 Task: In the  document Brooklyn ,change text color to 'Dark Brown' Insert the mentioned shape above the text 'Smiley'. Change color of the shape to  YellowChange shape height to  2.4
Action: Mouse moved to (293, 157)
Screenshot: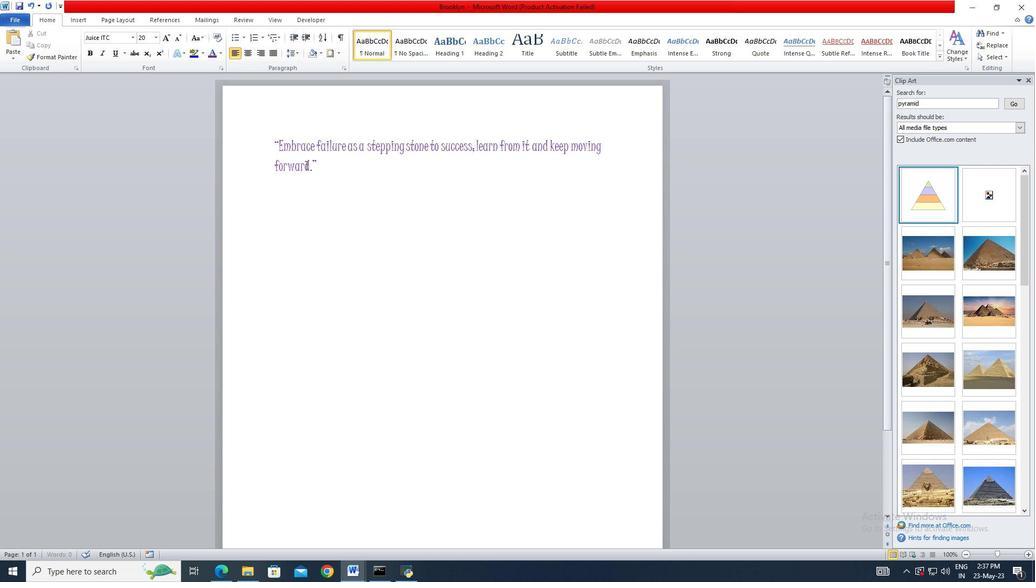 
Action: Key pressed <Key.shift>
Screenshot: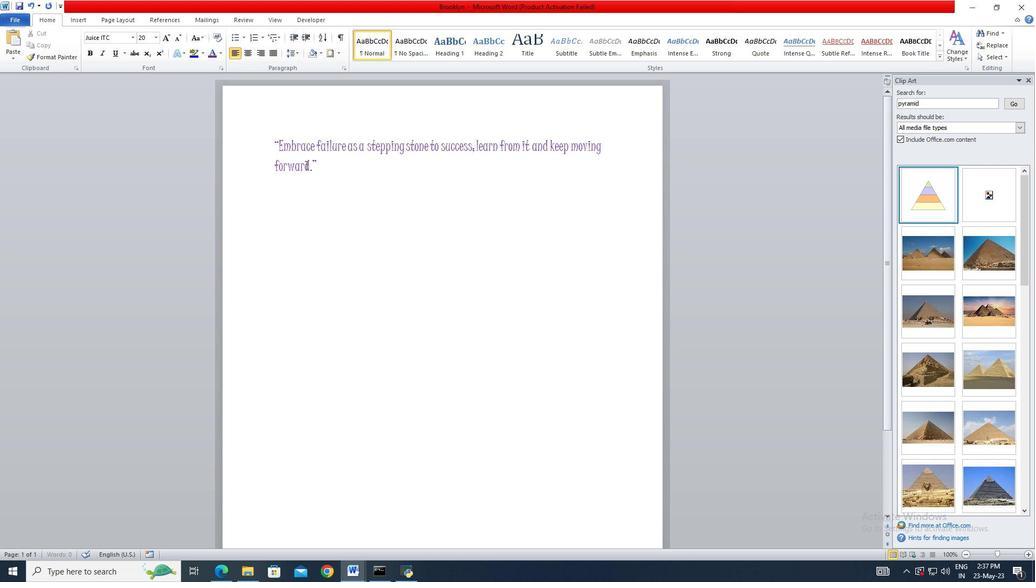 
Action: Mouse moved to (317, 163)
Screenshot: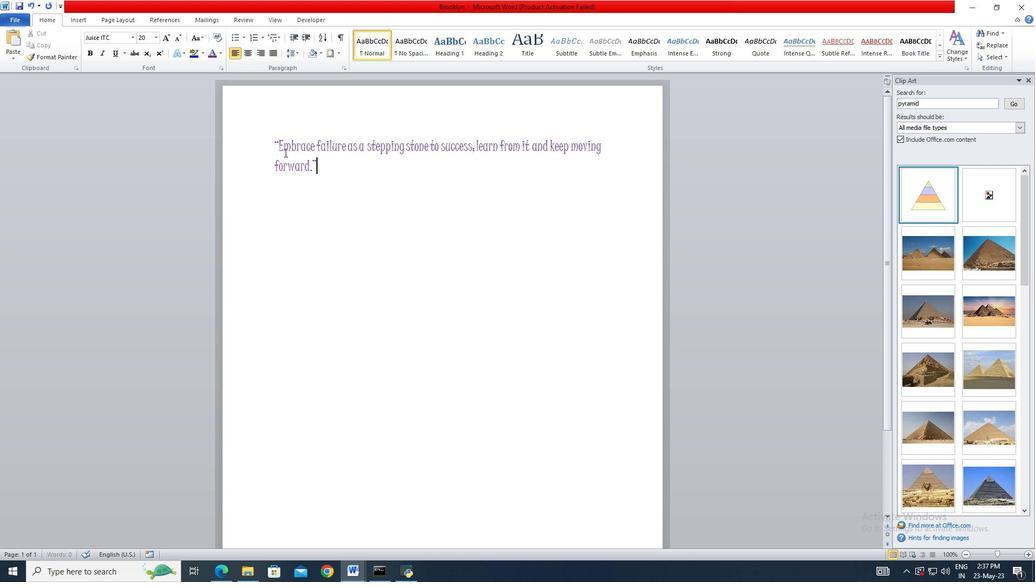 
Action: Mouse pressed left at (317, 163)
Screenshot: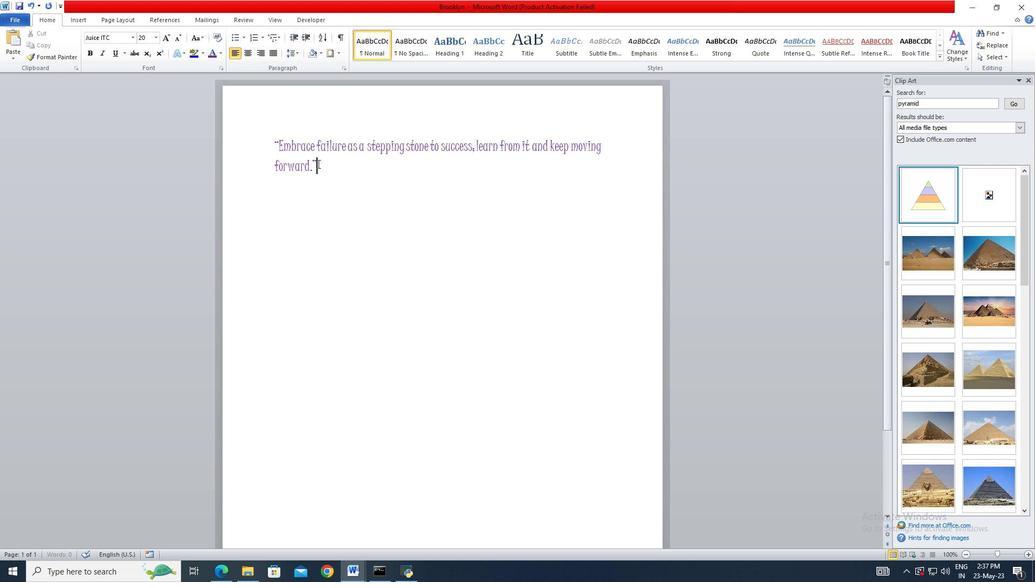 
Action: Mouse moved to (289, 156)
Screenshot: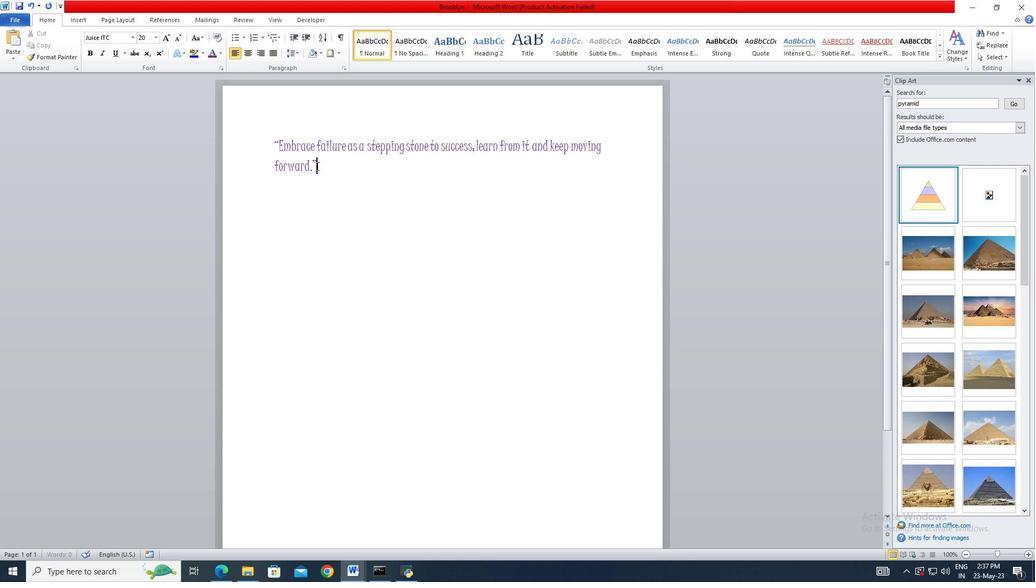 
Action: Key pressed <Key.shift>
Screenshot: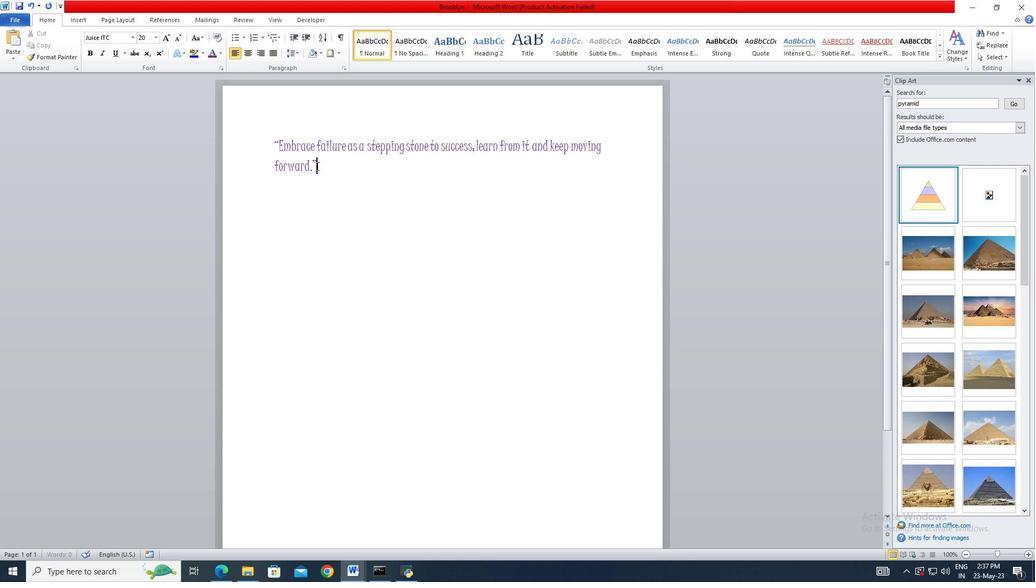 
Action: Mouse moved to (273, 145)
Screenshot: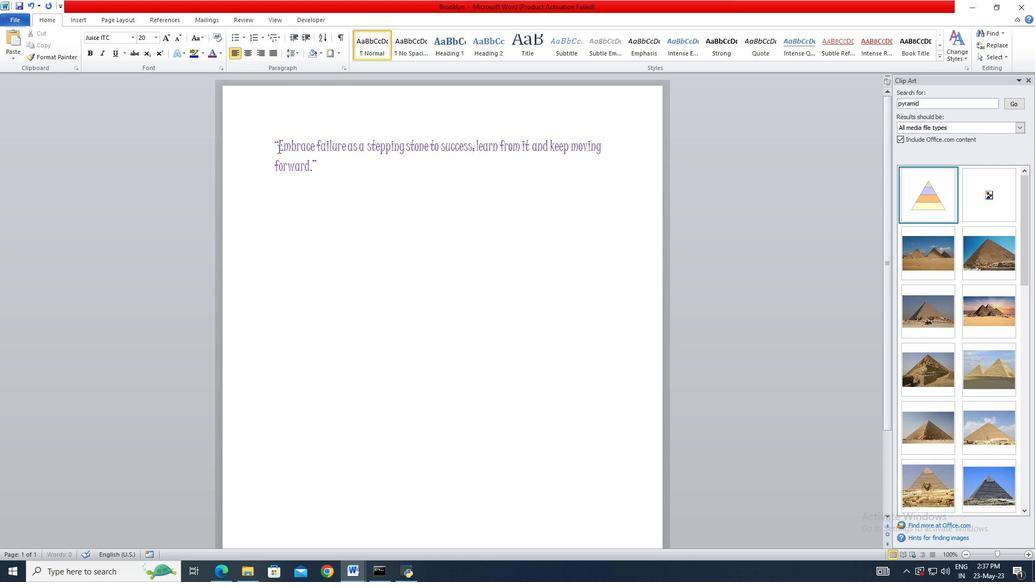 
Action: Mouse pressed left at (273, 145)
Screenshot: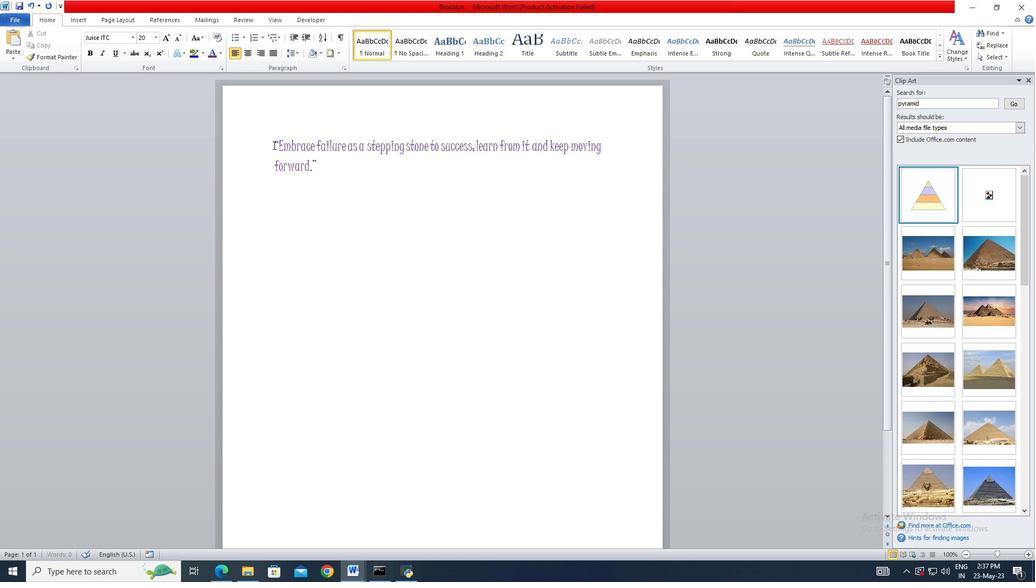 
Action: Key pressed <Key.shift><Key.shift><Key.shift><Key.shift><Key.shift>
Screenshot: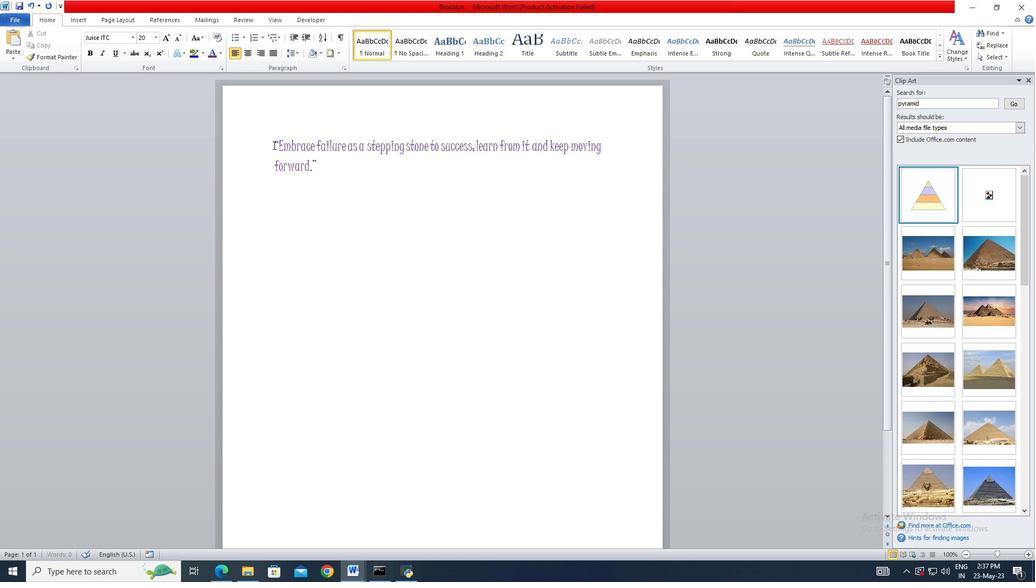 
Action: Mouse moved to (221, 55)
Screenshot: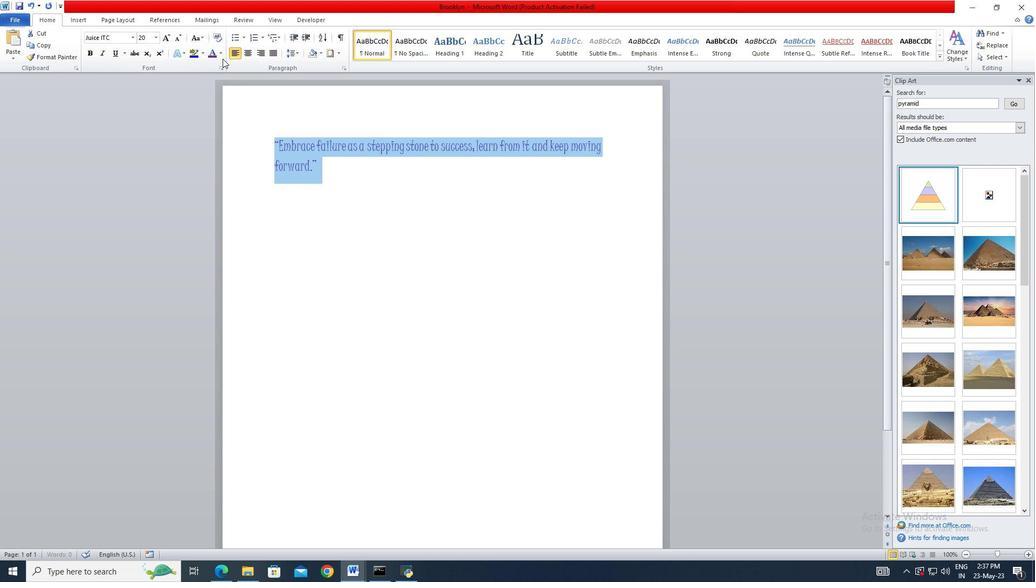 
Action: Mouse pressed left at (221, 55)
Screenshot: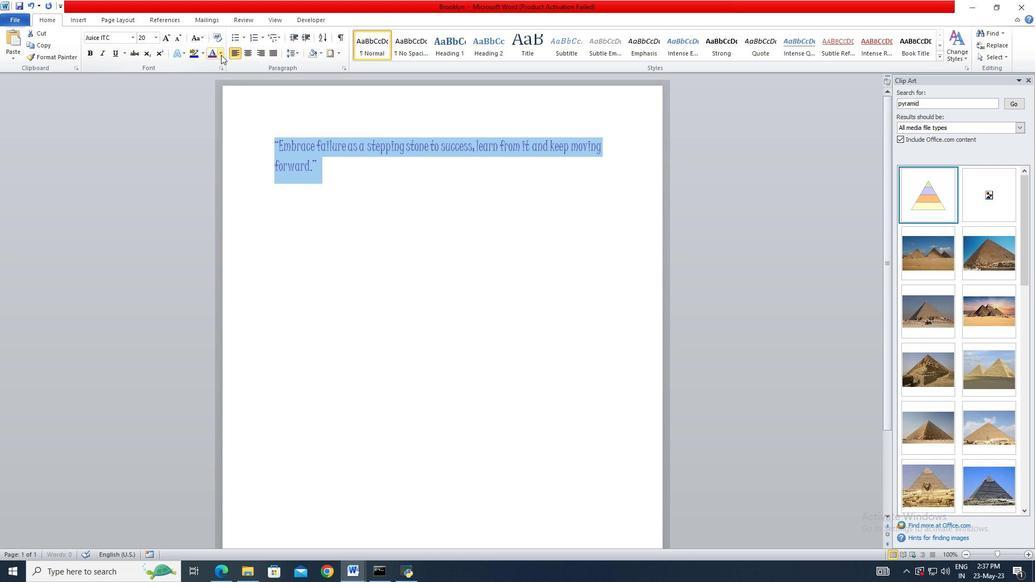 
Action: Mouse moved to (262, 175)
Screenshot: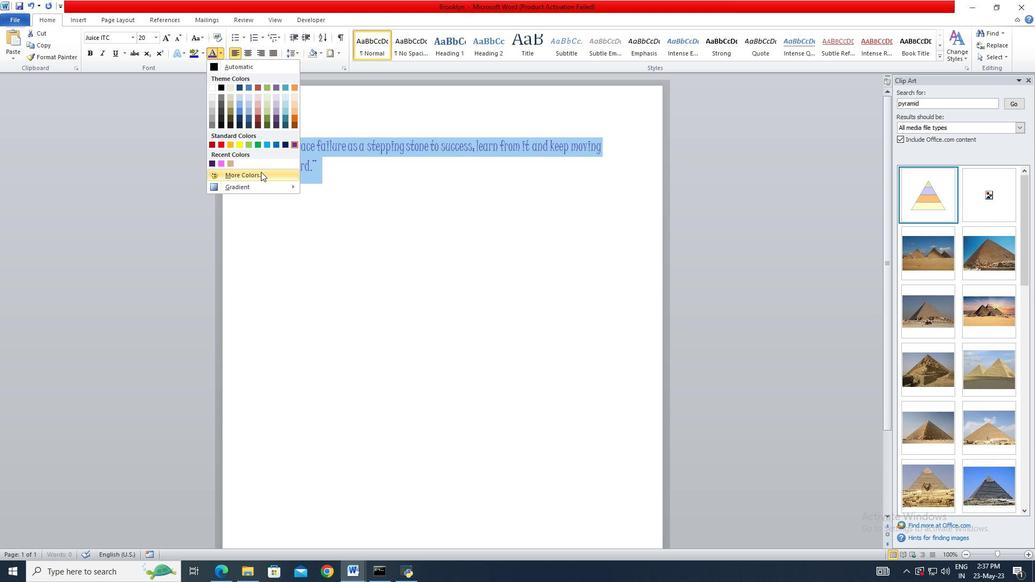 
Action: Mouse pressed left at (262, 175)
Screenshot: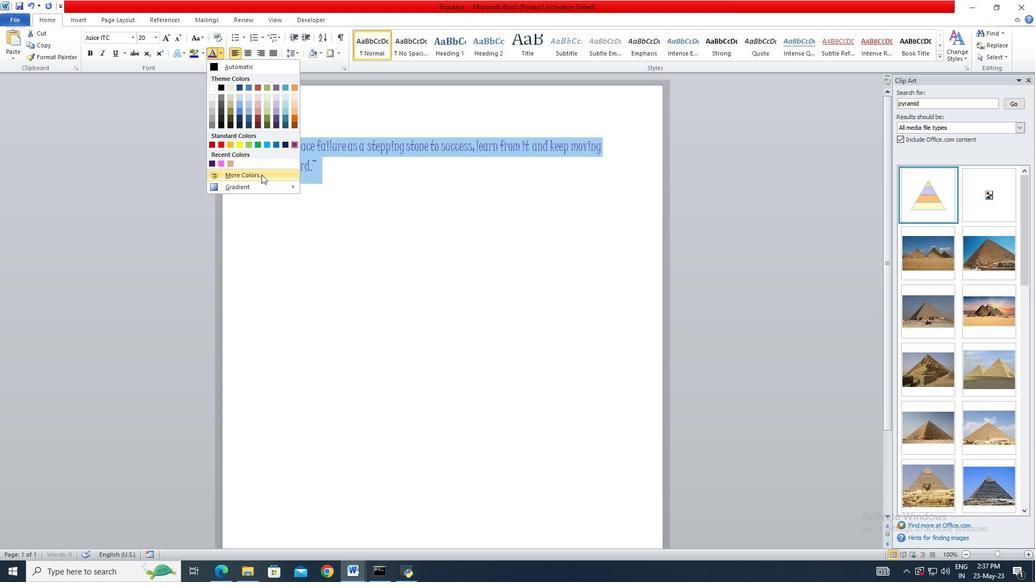 
Action: Mouse moved to (444, 205)
Screenshot: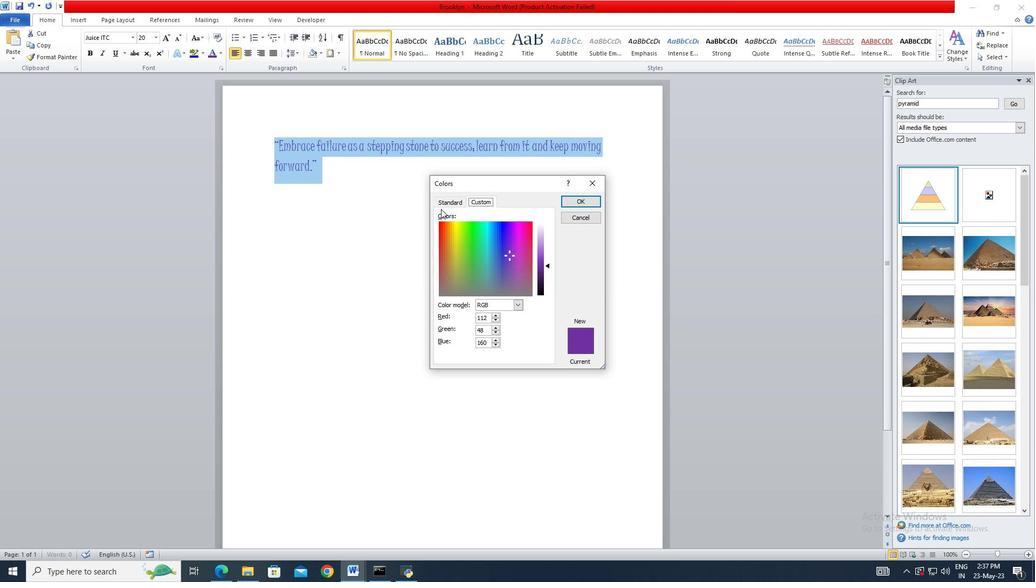 
Action: Mouse pressed left at (444, 205)
Screenshot: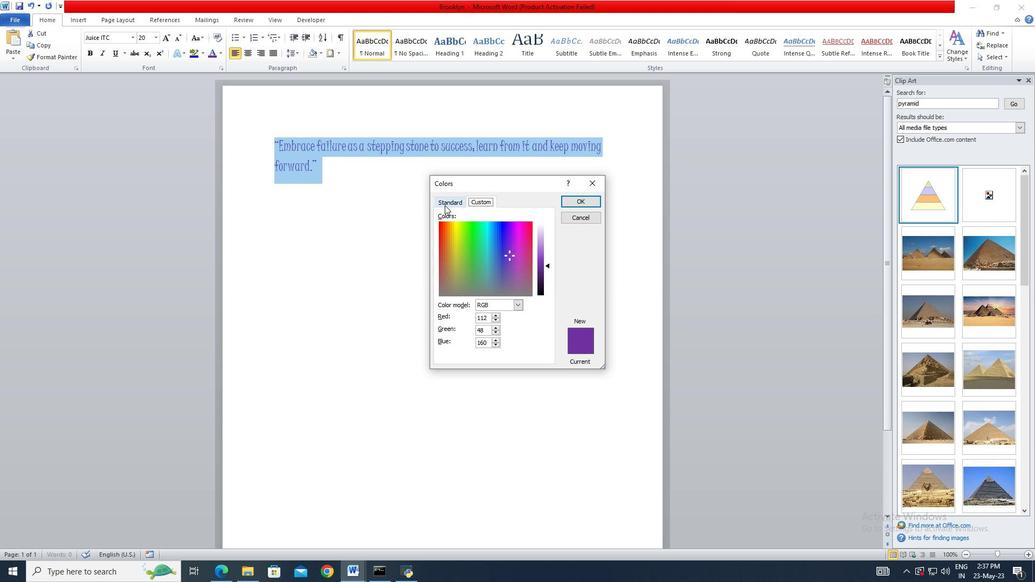 
Action: Mouse moved to (465, 305)
Screenshot: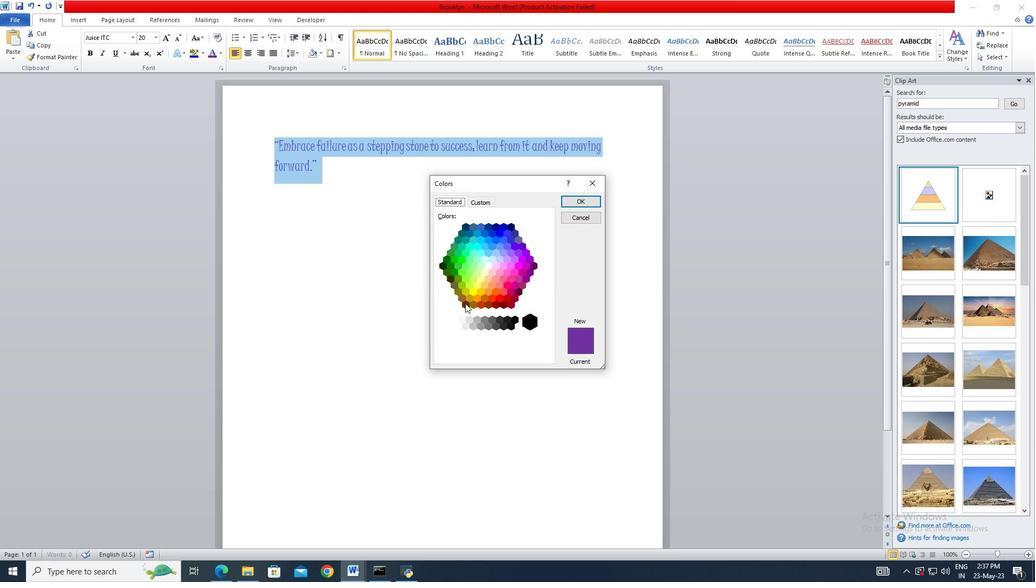 
Action: Mouse pressed left at (465, 305)
Screenshot: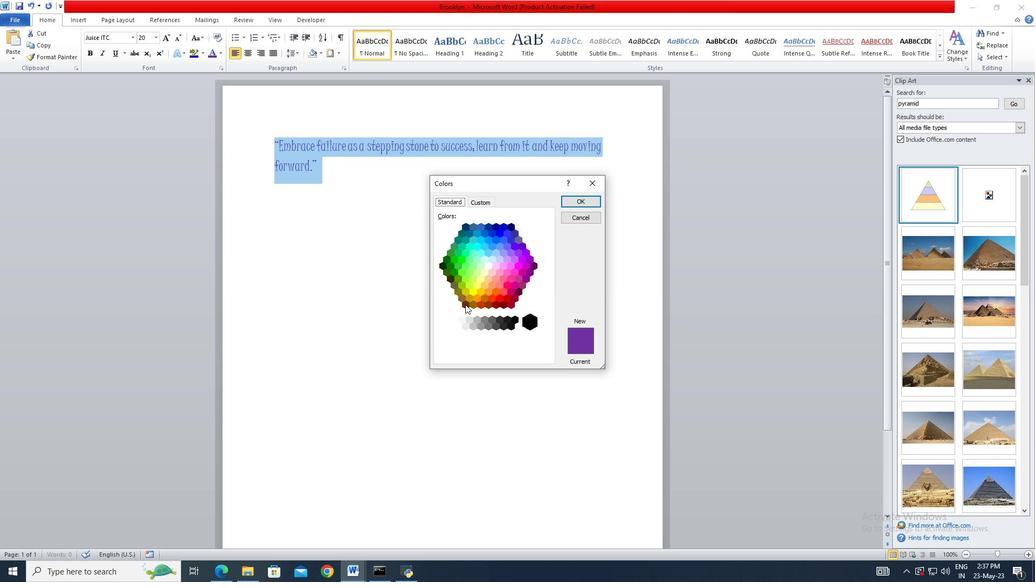 
Action: Mouse moved to (574, 203)
Screenshot: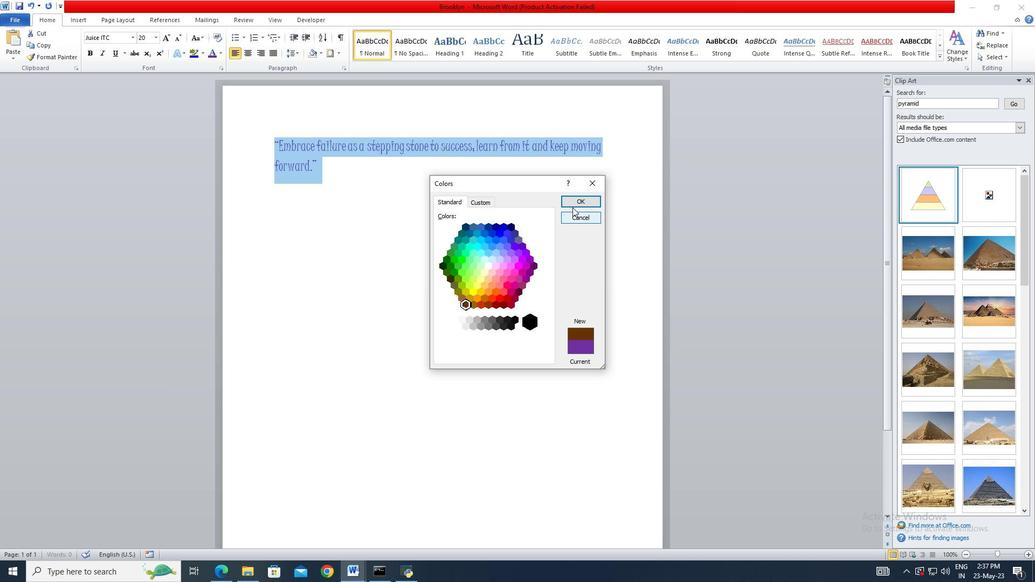 
Action: Mouse pressed left at (574, 203)
Screenshot: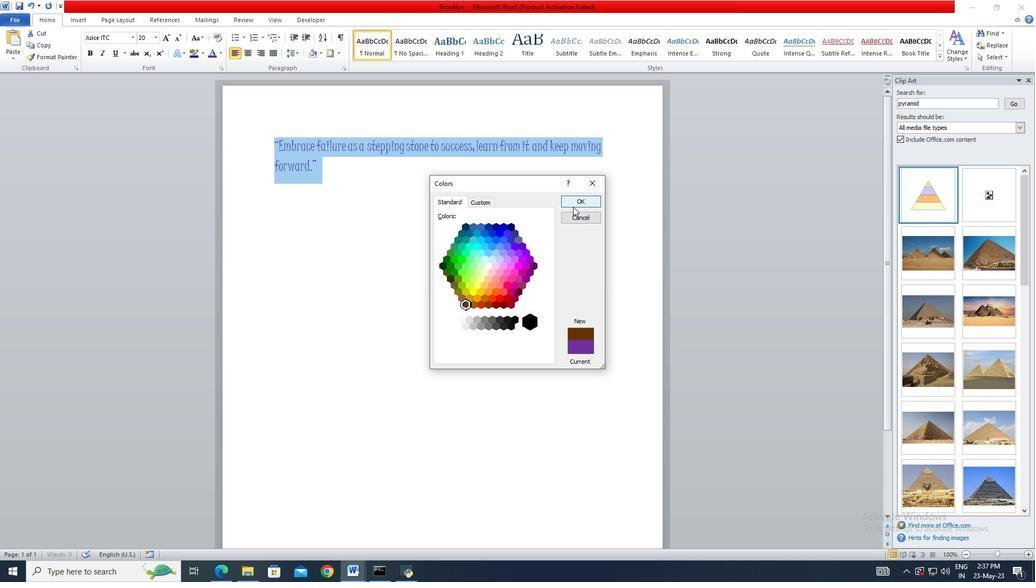 
Action: Mouse moved to (445, 185)
Screenshot: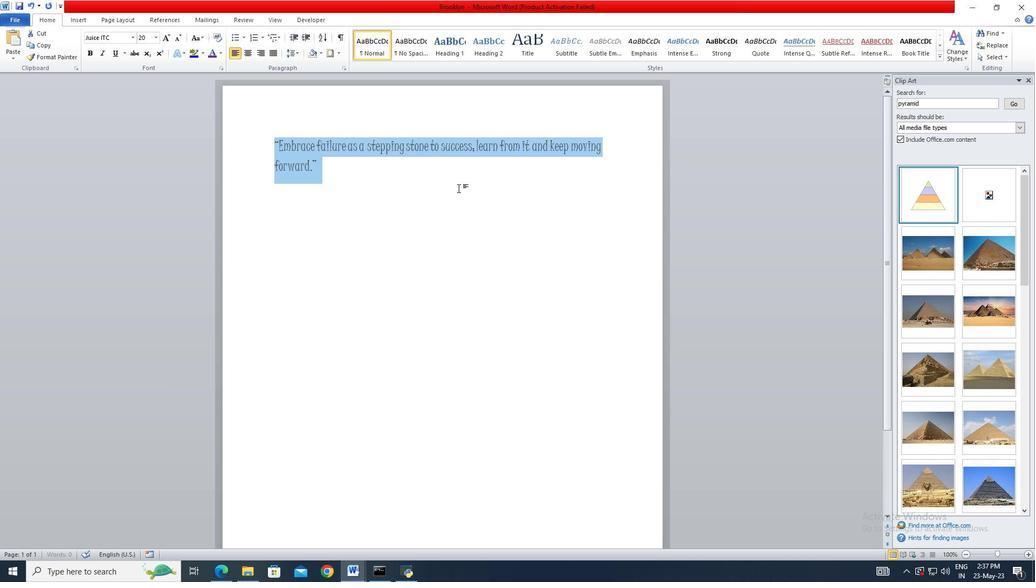 
Action: Mouse pressed left at (445, 185)
Screenshot: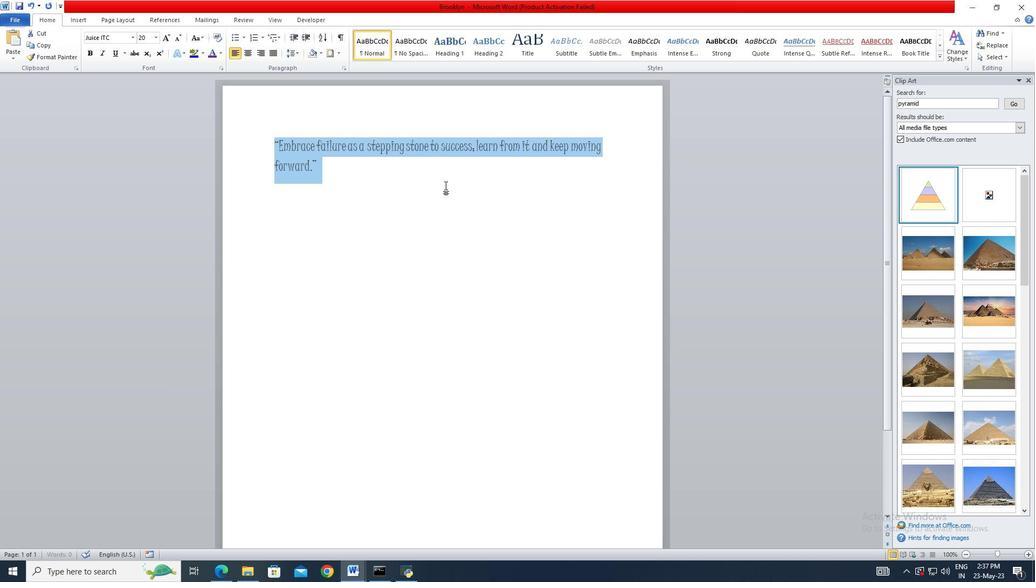 
Action: Mouse moved to (84, 23)
Screenshot: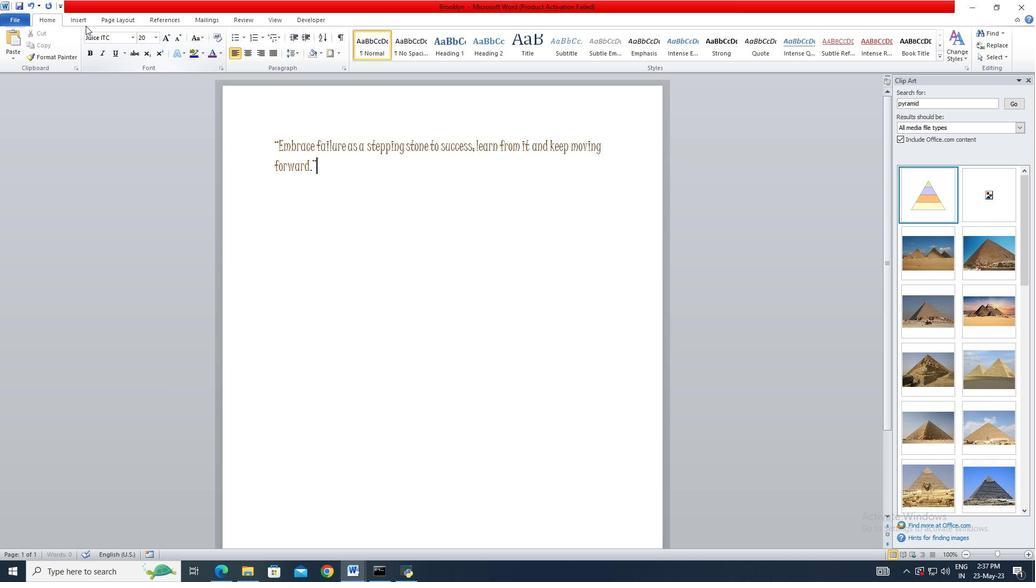 
Action: Mouse pressed left at (84, 23)
Screenshot: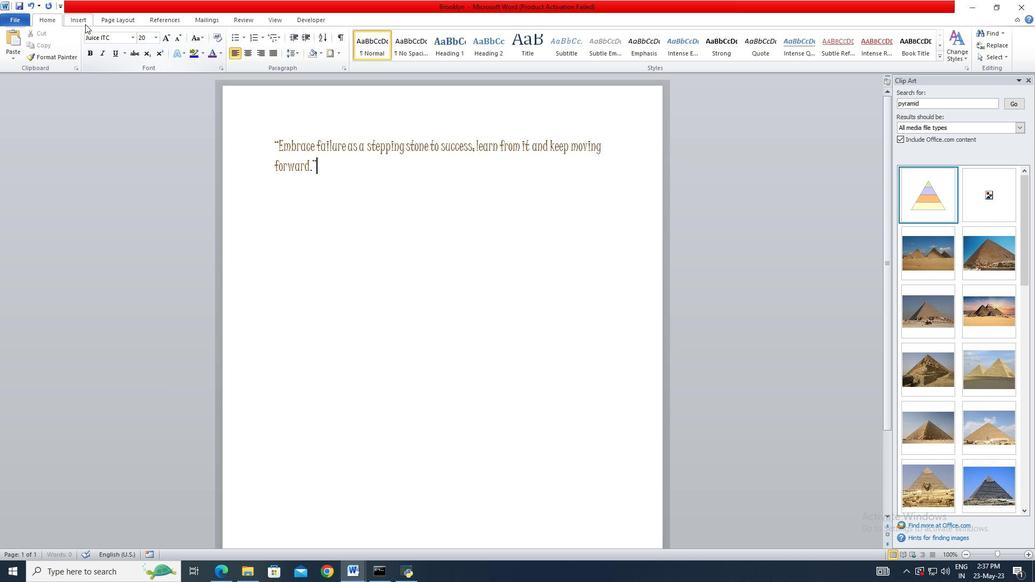 
Action: Mouse moved to (153, 54)
Screenshot: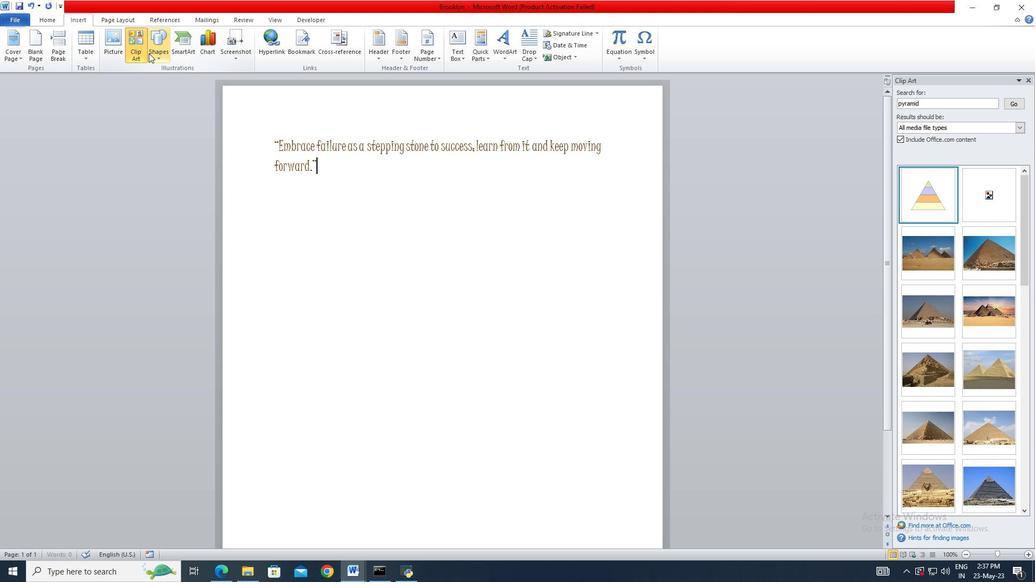 
Action: Mouse pressed left at (153, 54)
Screenshot: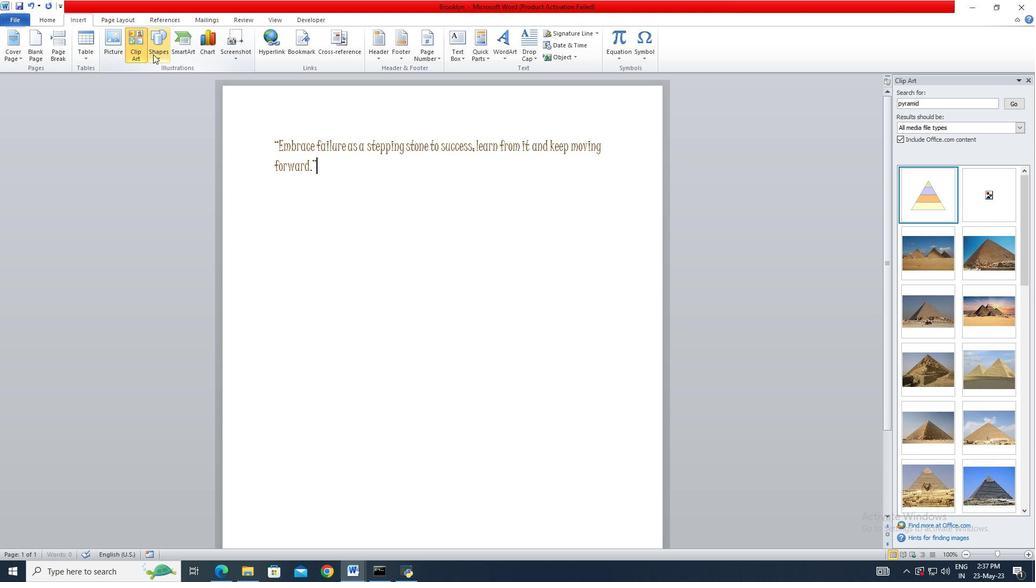 
Action: Mouse moved to (208, 174)
Screenshot: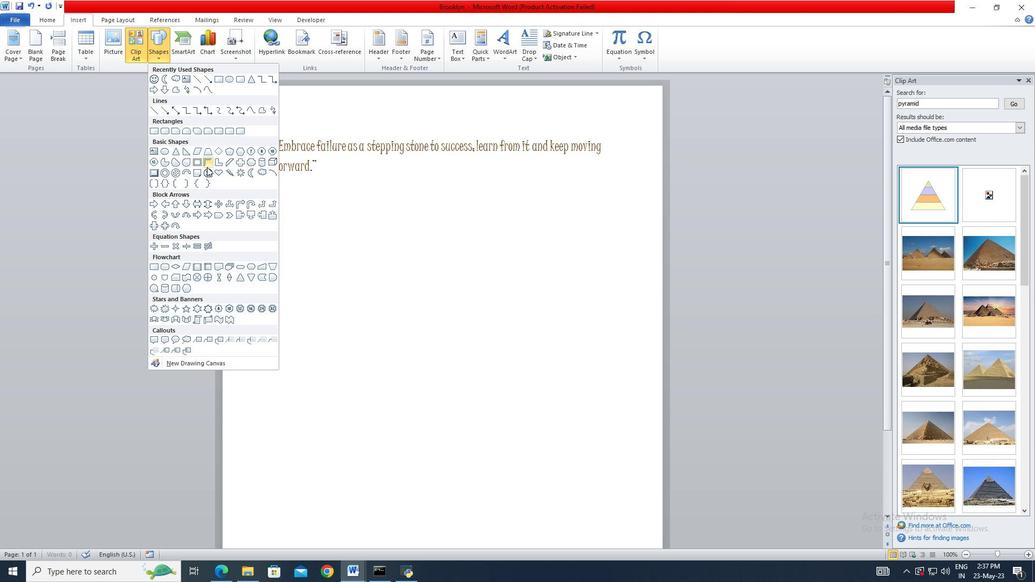 
Action: Mouse pressed left at (208, 174)
Screenshot: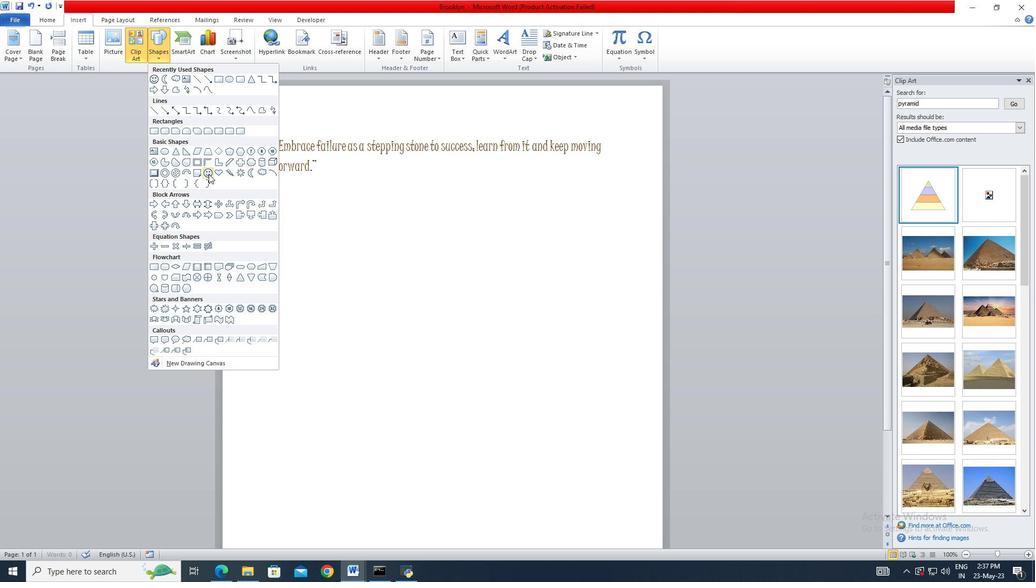 
Action: Mouse moved to (346, 99)
Screenshot: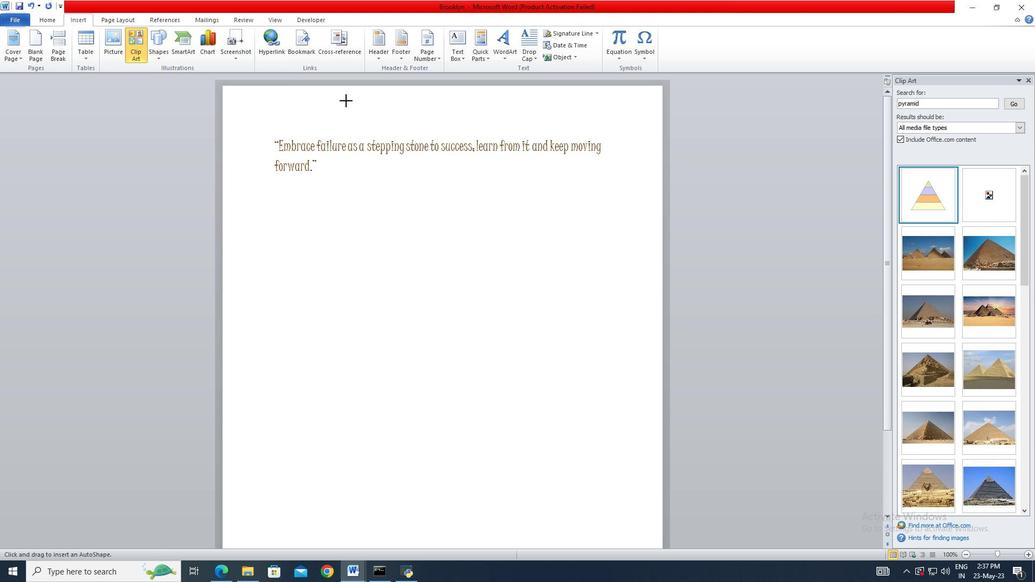 
Action: Mouse pressed left at (346, 99)
Screenshot: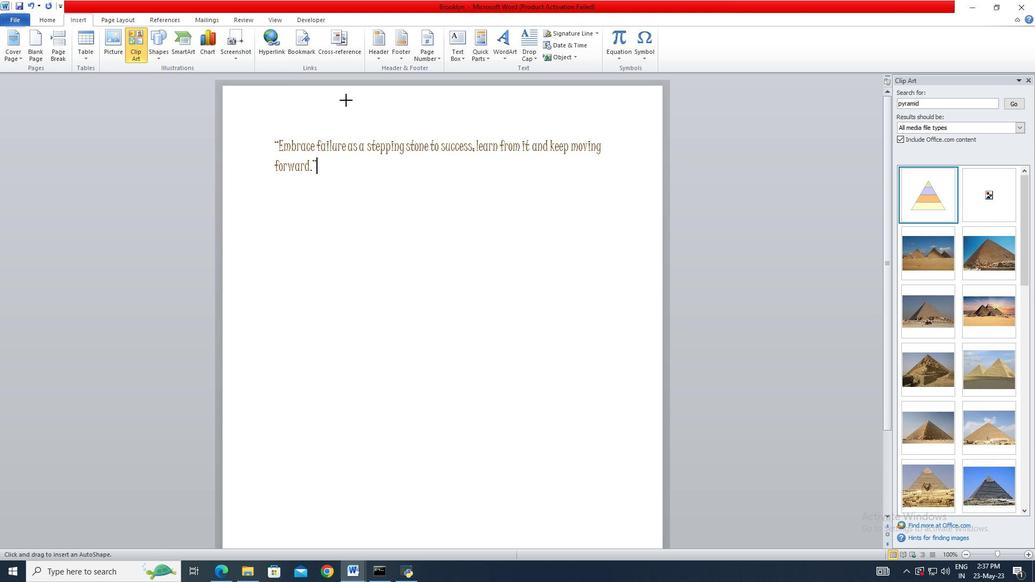 
Action: Mouse moved to (403, 34)
Screenshot: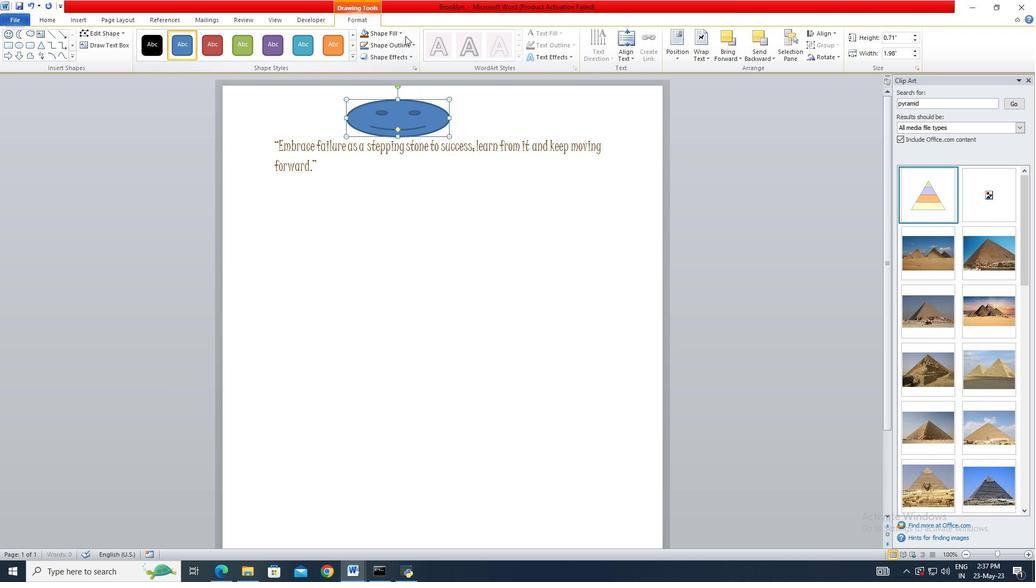 
Action: Mouse pressed left at (403, 34)
Screenshot: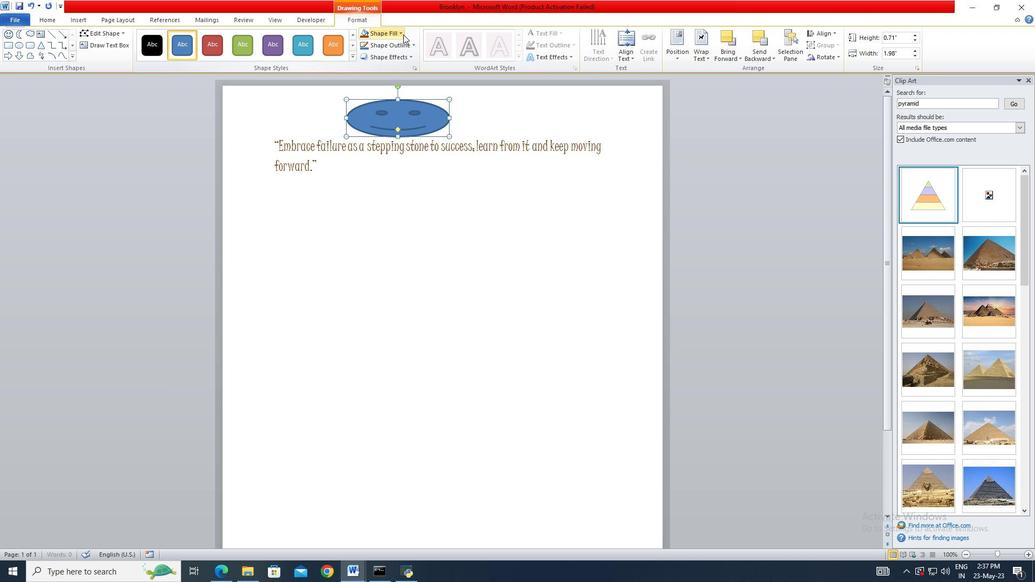 
Action: Mouse moved to (390, 110)
Screenshot: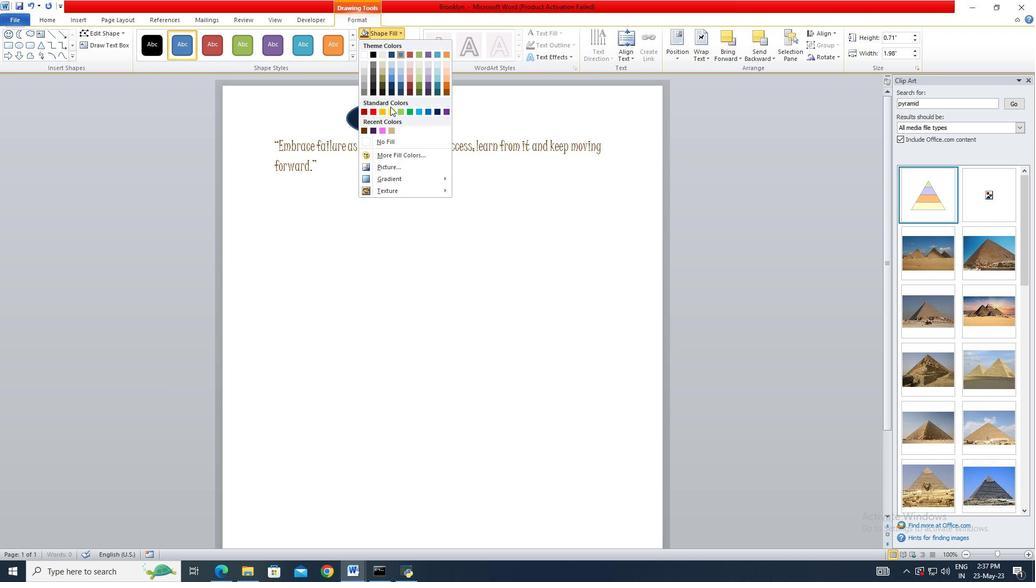 
Action: Mouse pressed left at (390, 110)
Screenshot: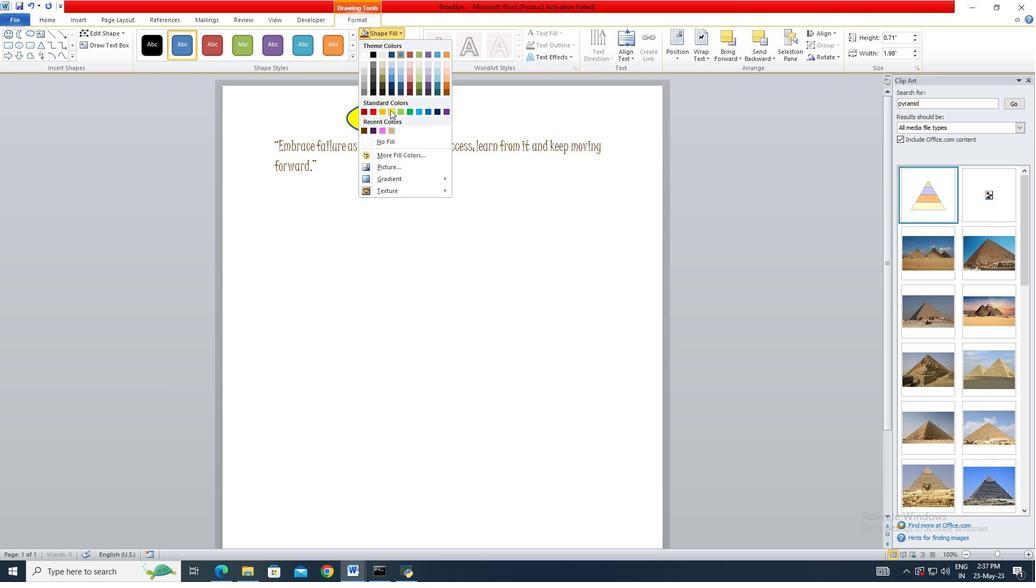 
Action: Mouse moved to (897, 35)
Screenshot: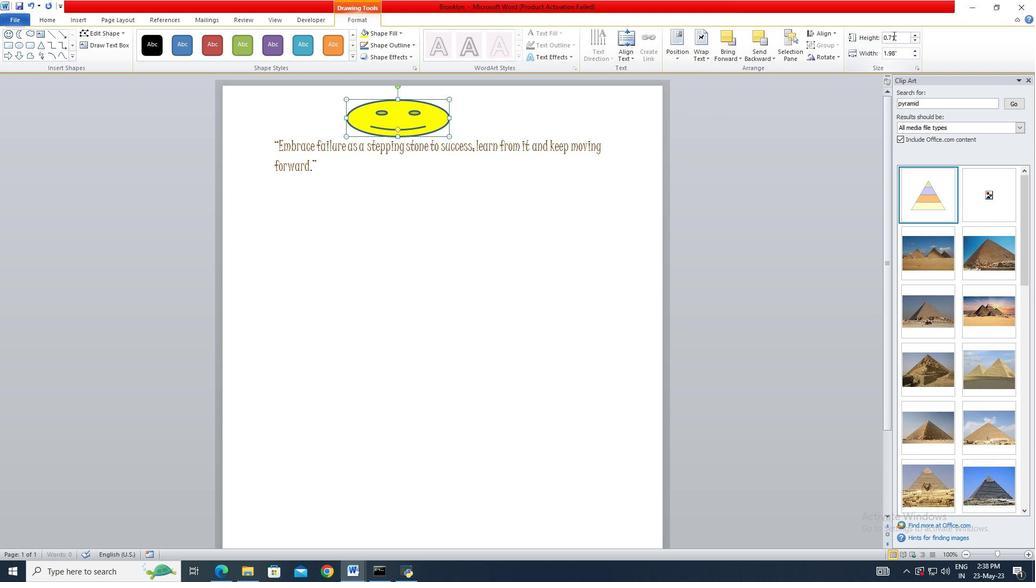 
Action: Mouse pressed left at (897, 35)
Screenshot: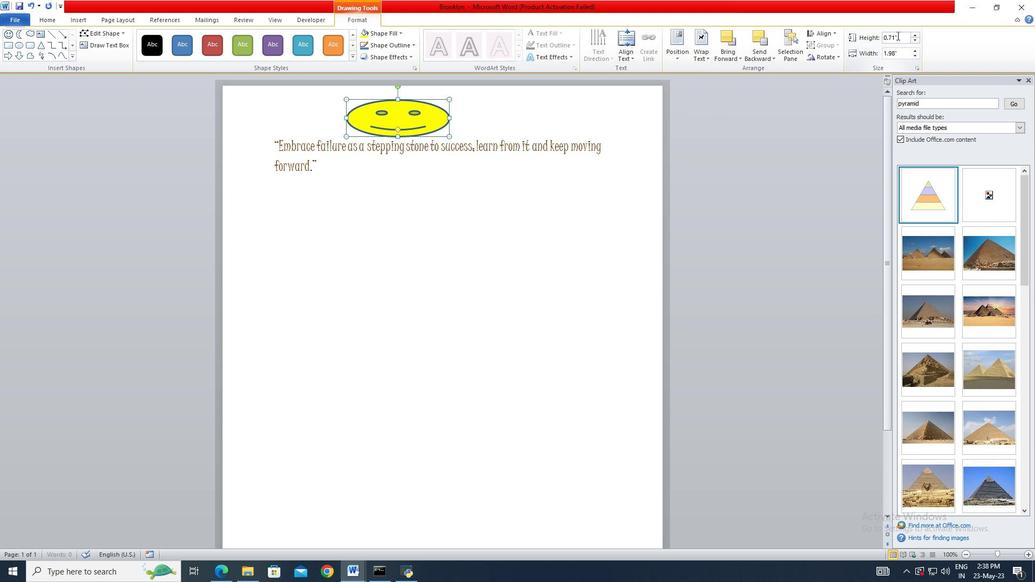 
Action: Key pressed 2.4<Key.enter>
Screenshot: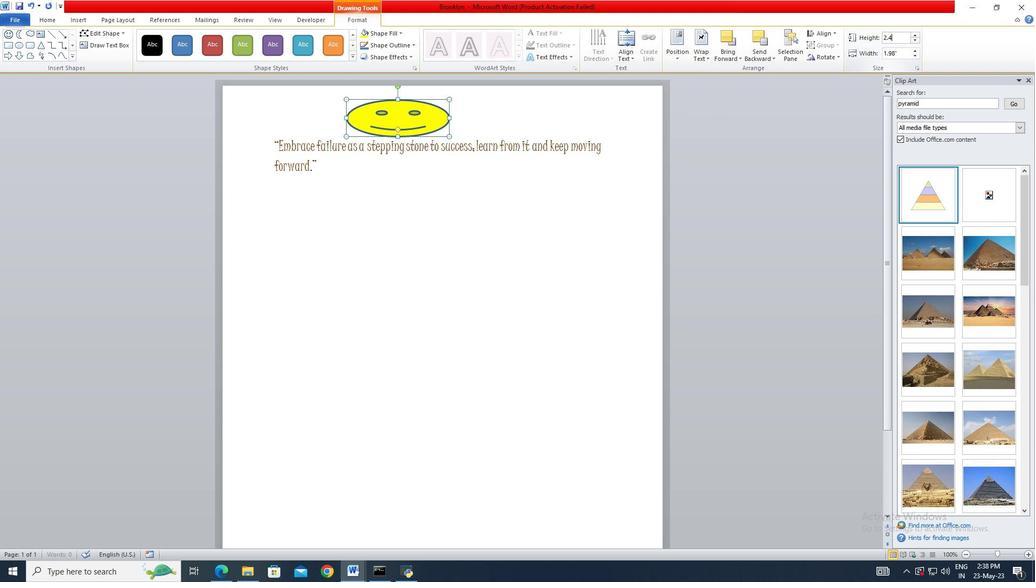 
Action: Mouse moved to (658, 250)
Screenshot: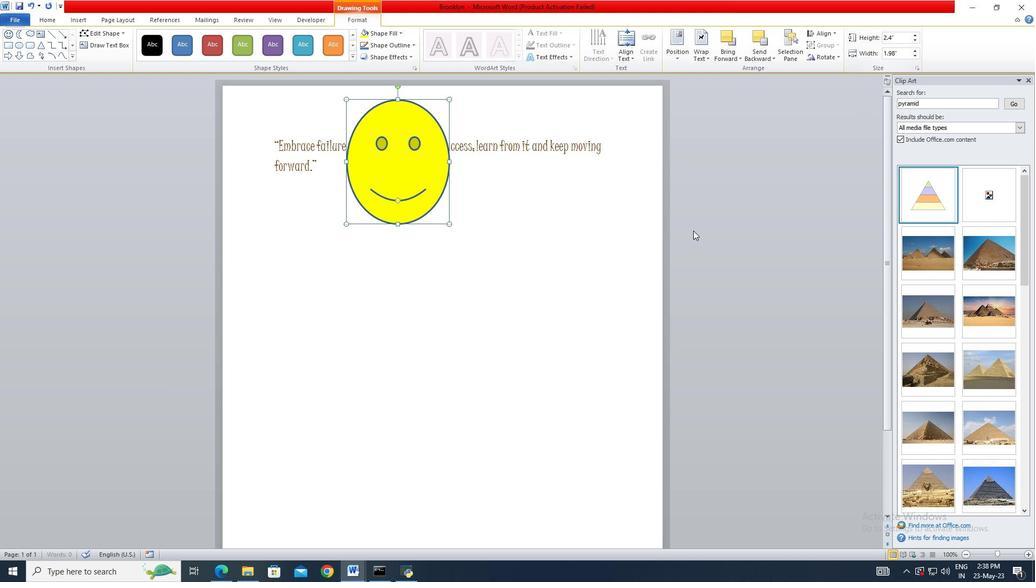 
